 Task: Select "Over, then down" as page order.
Action: Mouse moved to (57, 126)
Screenshot: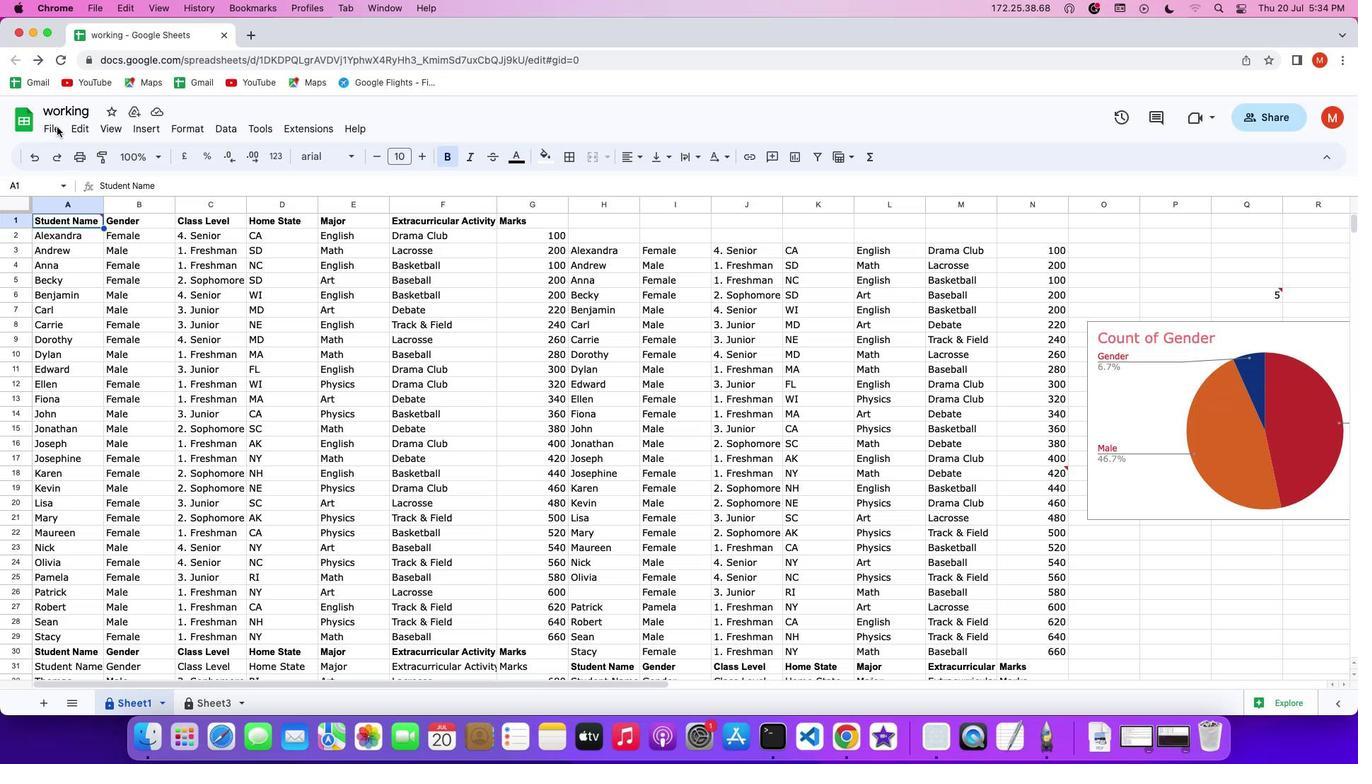
Action: Mouse pressed left at (57, 126)
Screenshot: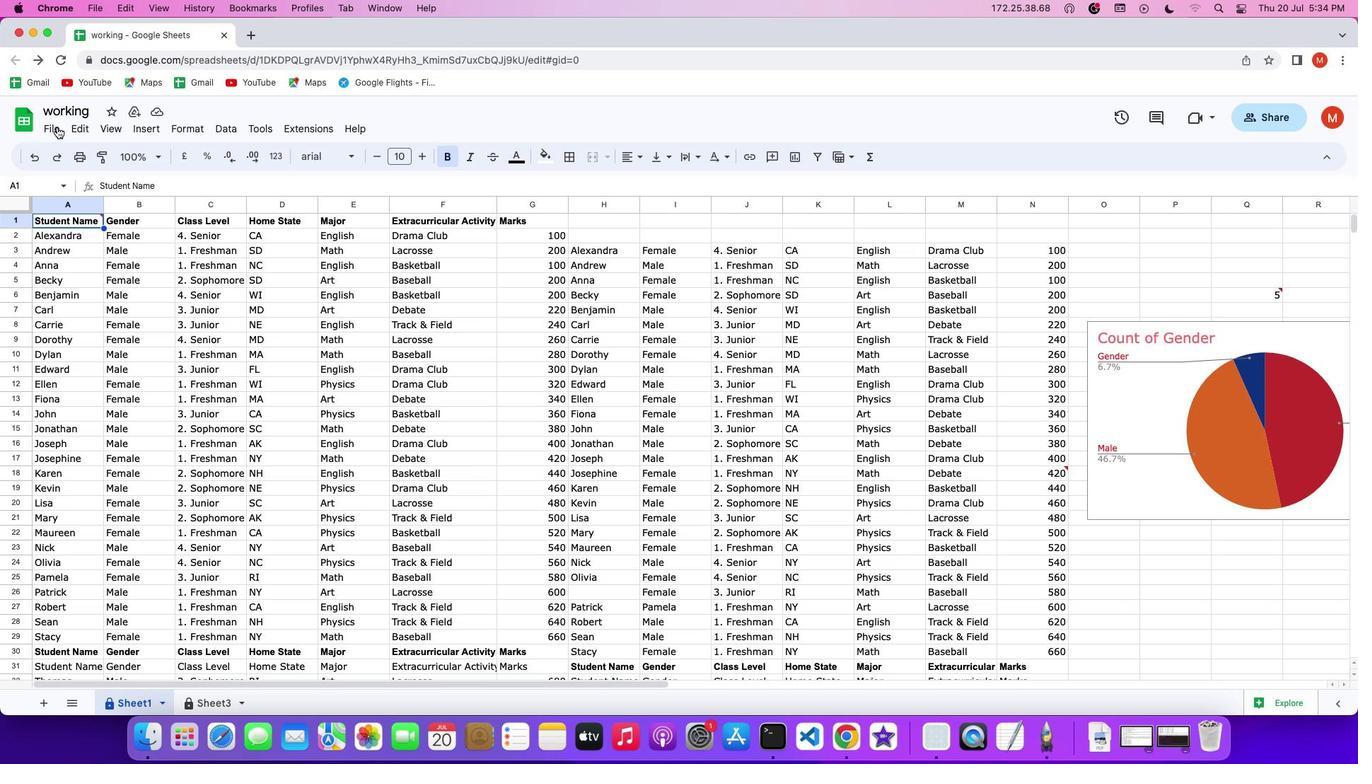 
Action: Mouse pressed left at (57, 126)
Screenshot: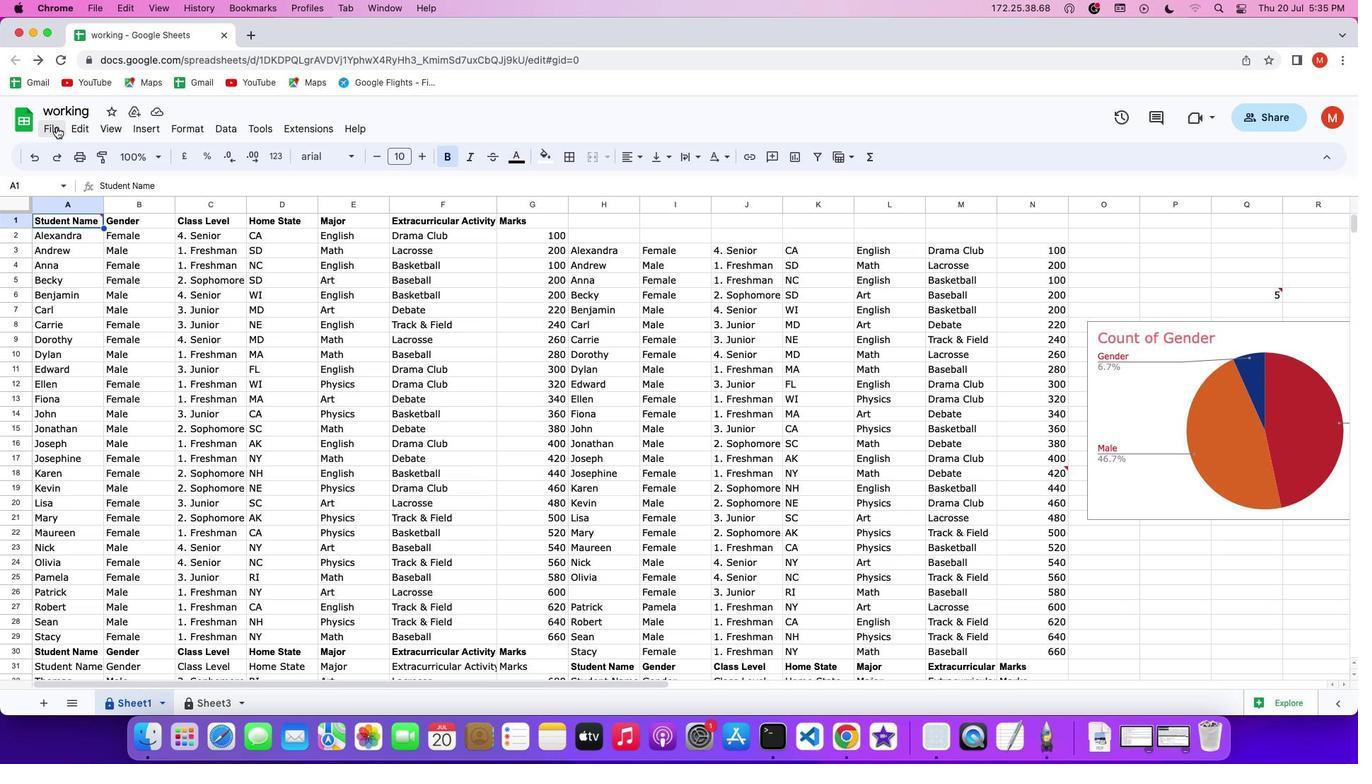 
Action: Mouse moved to (56, 127)
Screenshot: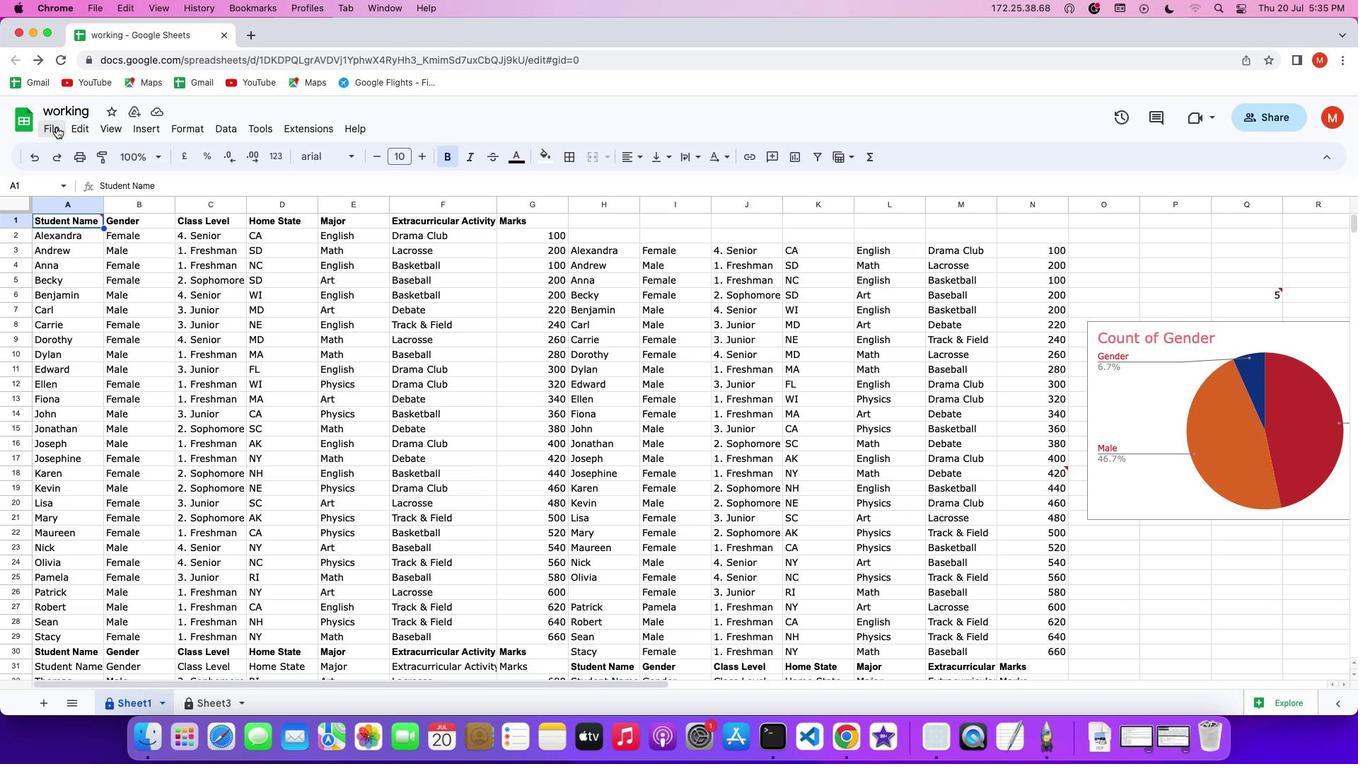 
Action: Mouse pressed left at (56, 127)
Screenshot: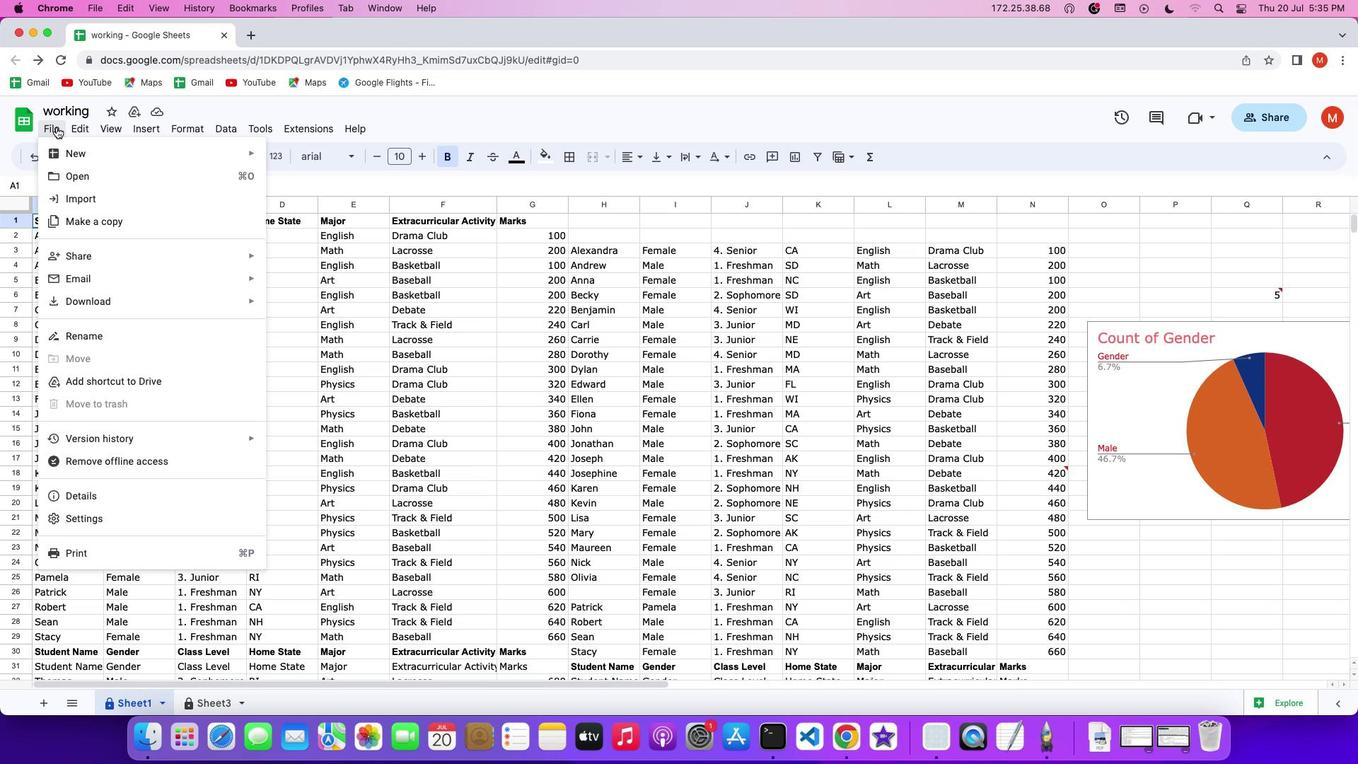 
Action: Mouse moved to (75, 556)
Screenshot: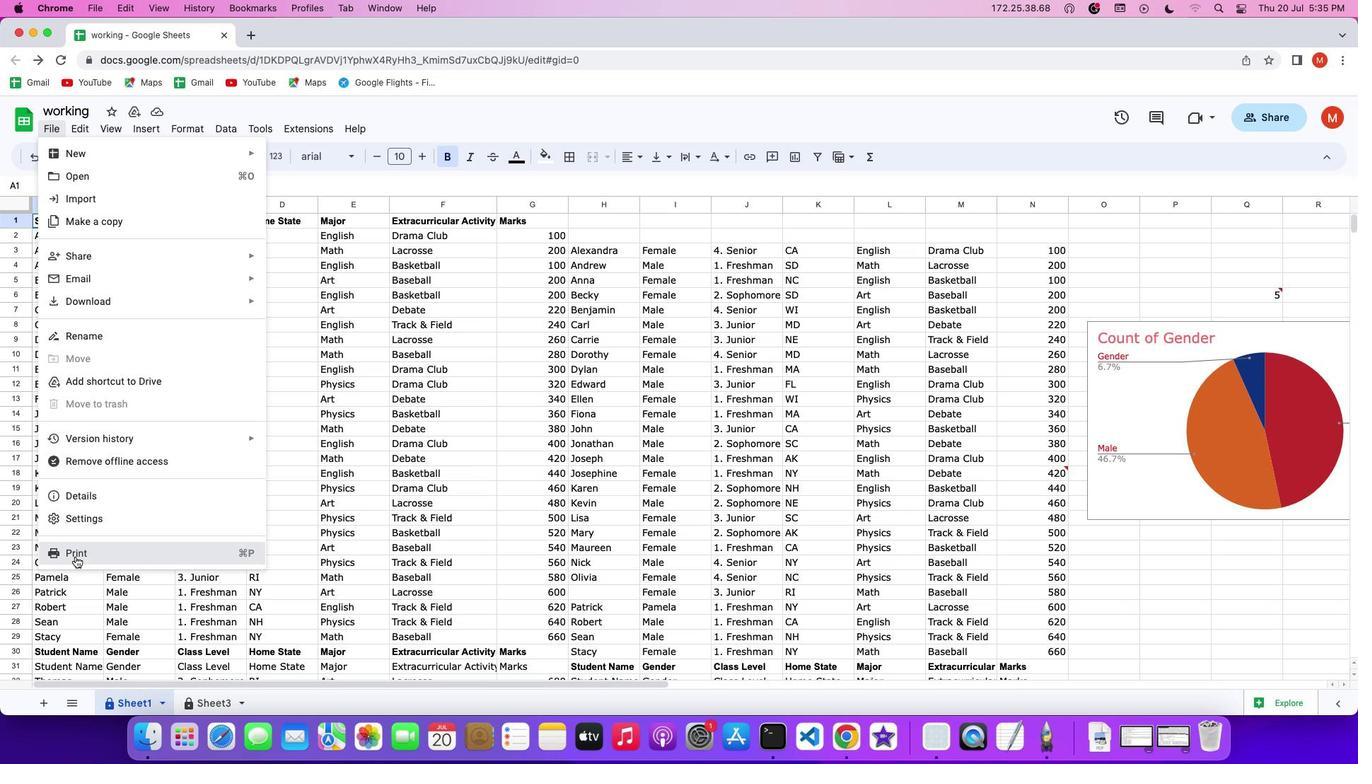 
Action: Mouse pressed left at (75, 556)
Screenshot: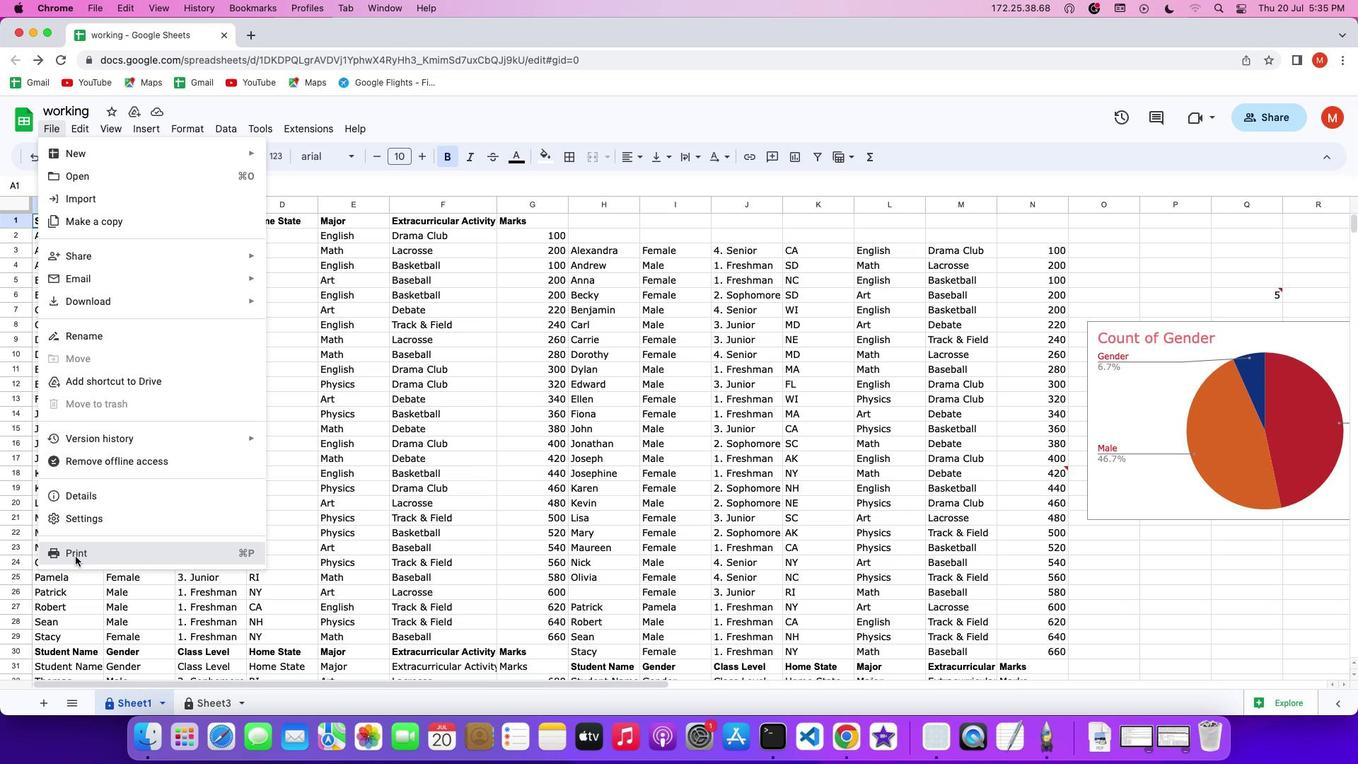
Action: Mouse moved to (1341, 480)
Screenshot: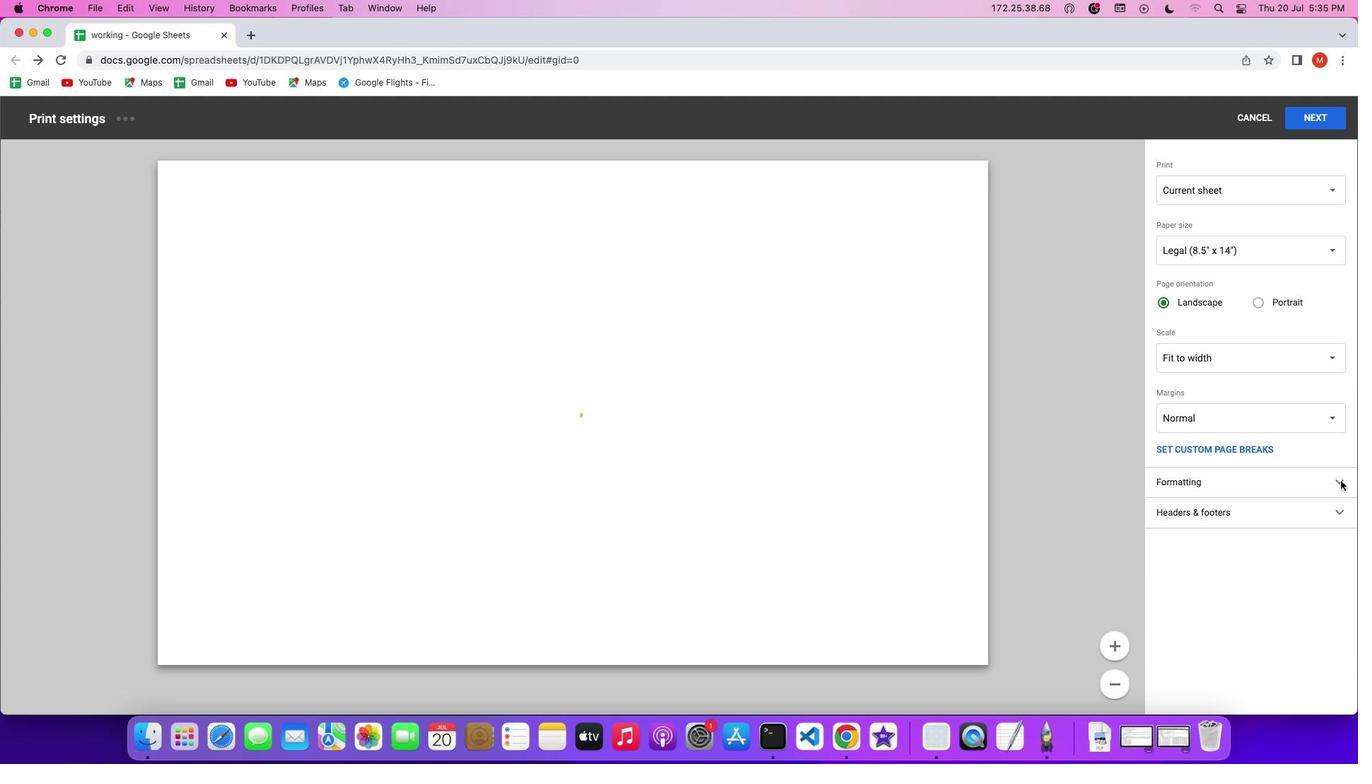 
Action: Mouse pressed left at (1341, 480)
Screenshot: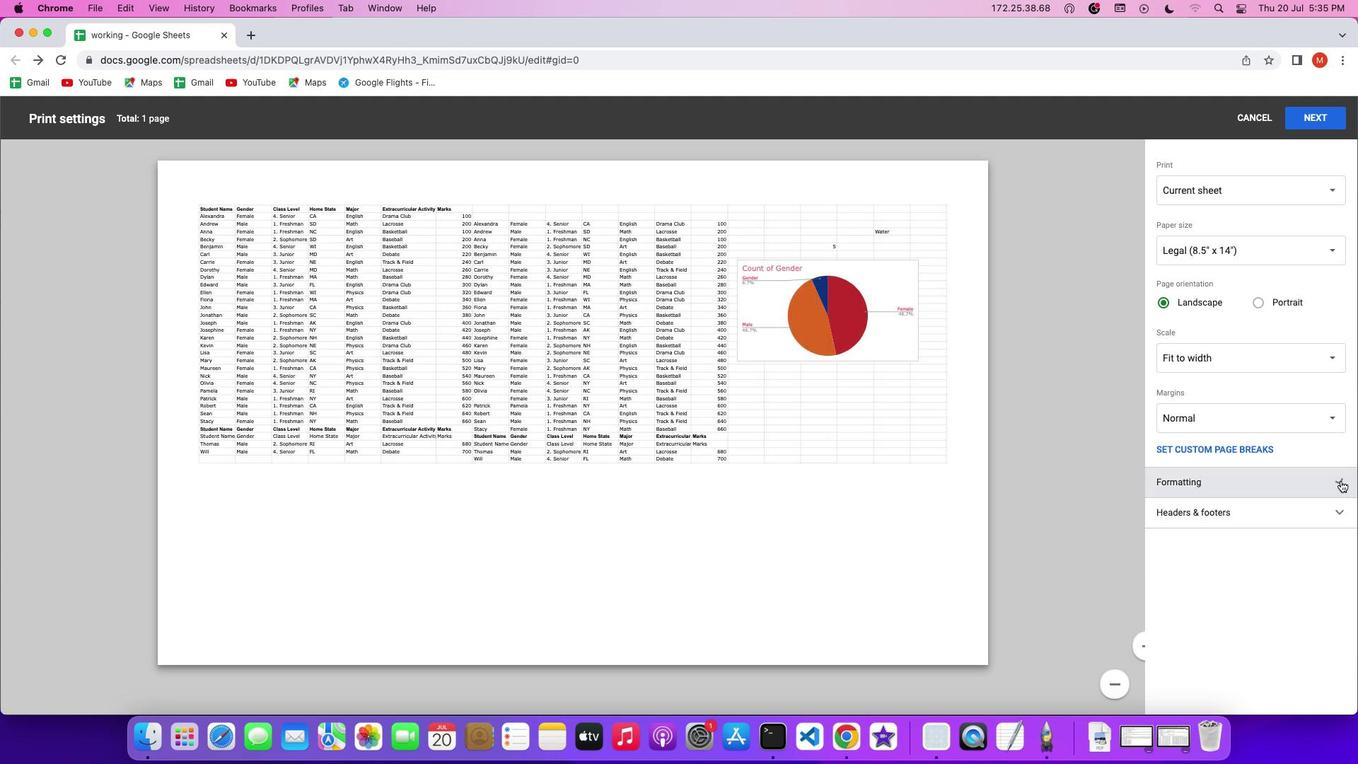 
Action: Mouse moved to (1316, 585)
Screenshot: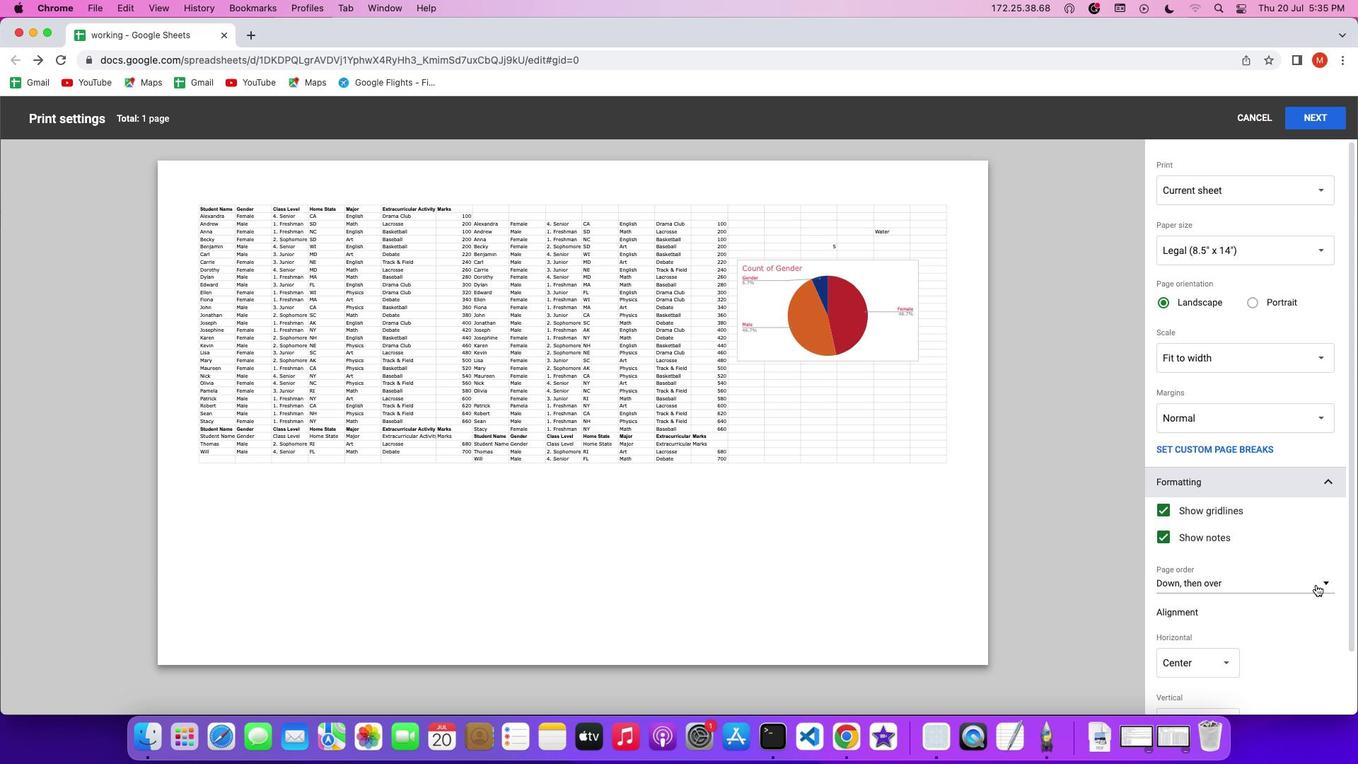 
Action: Mouse pressed left at (1316, 585)
Screenshot: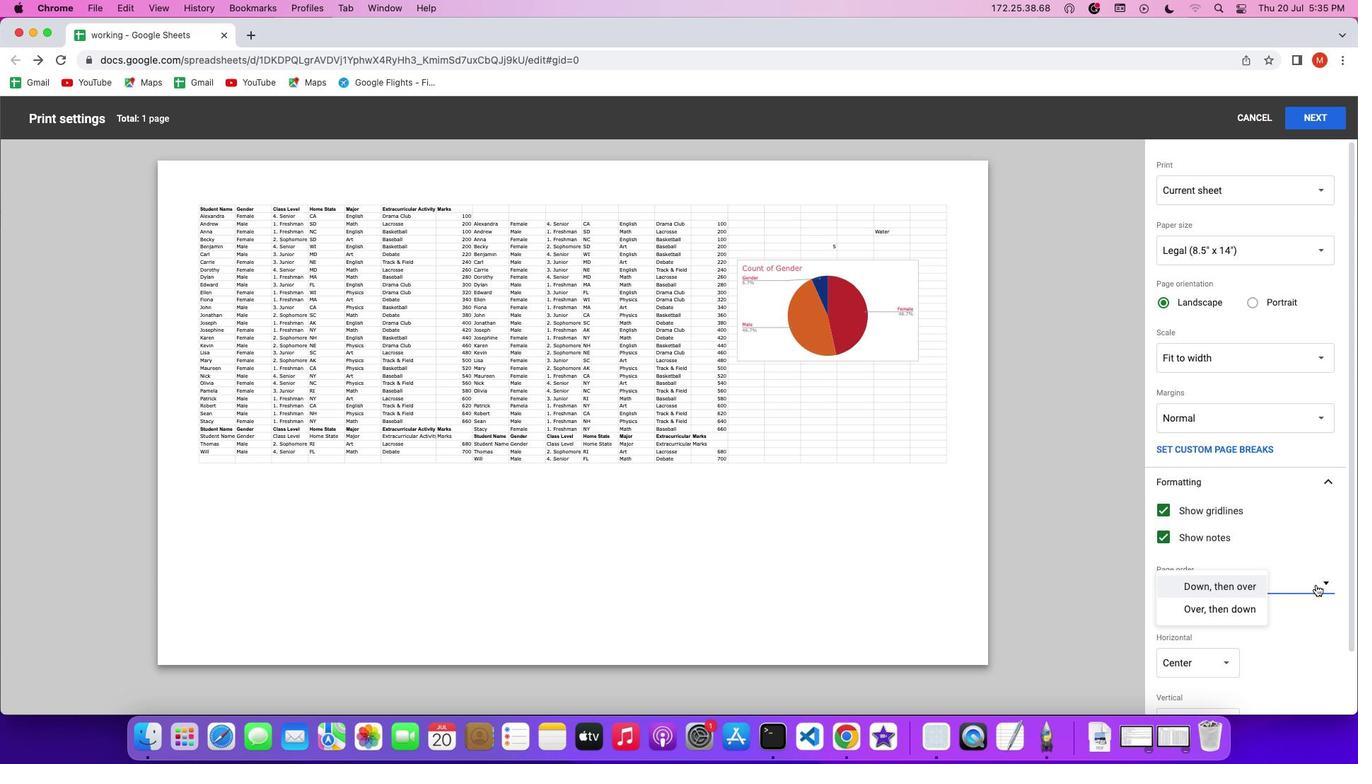 
Action: Mouse moved to (1242, 609)
Screenshot: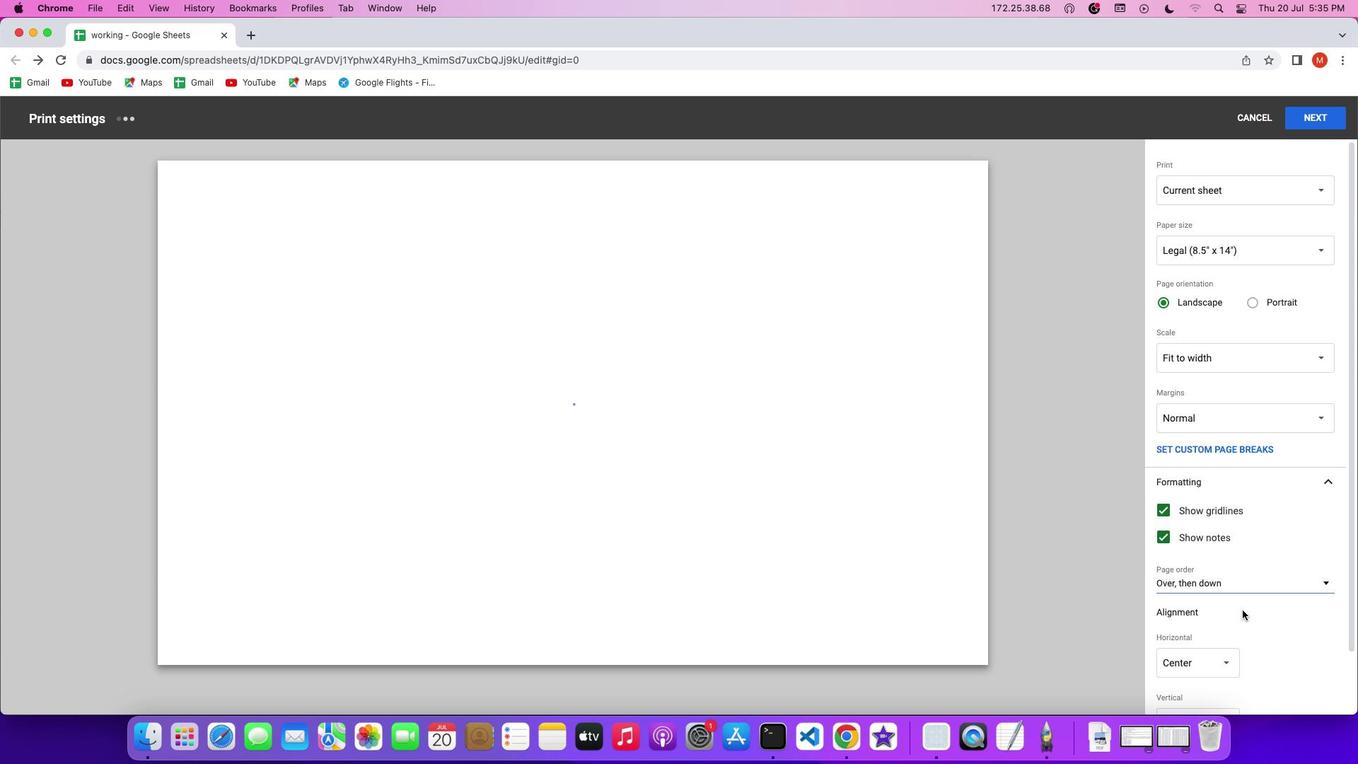 
Action: Mouse pressed left at (1242, 609)
Screenshot: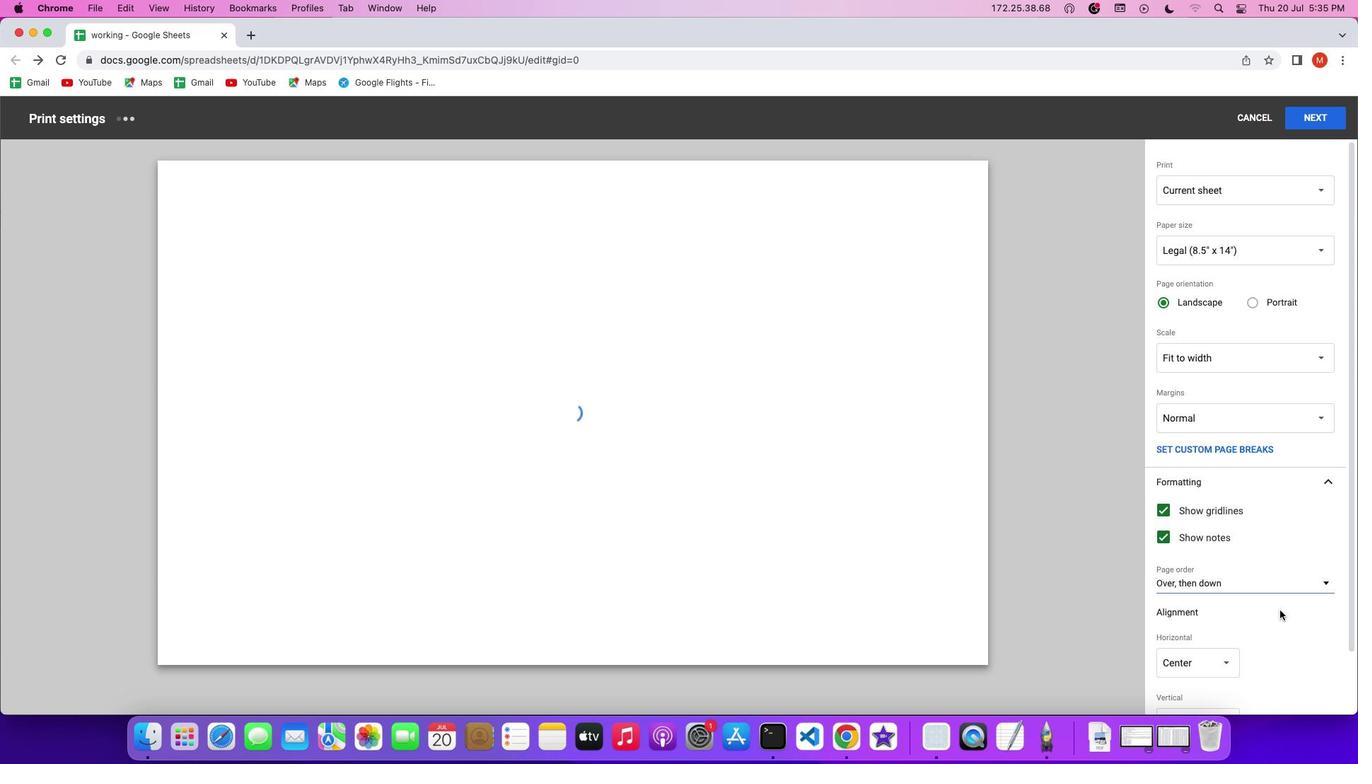 
Action: Mouse moved to (1280, 609)
Screenshot: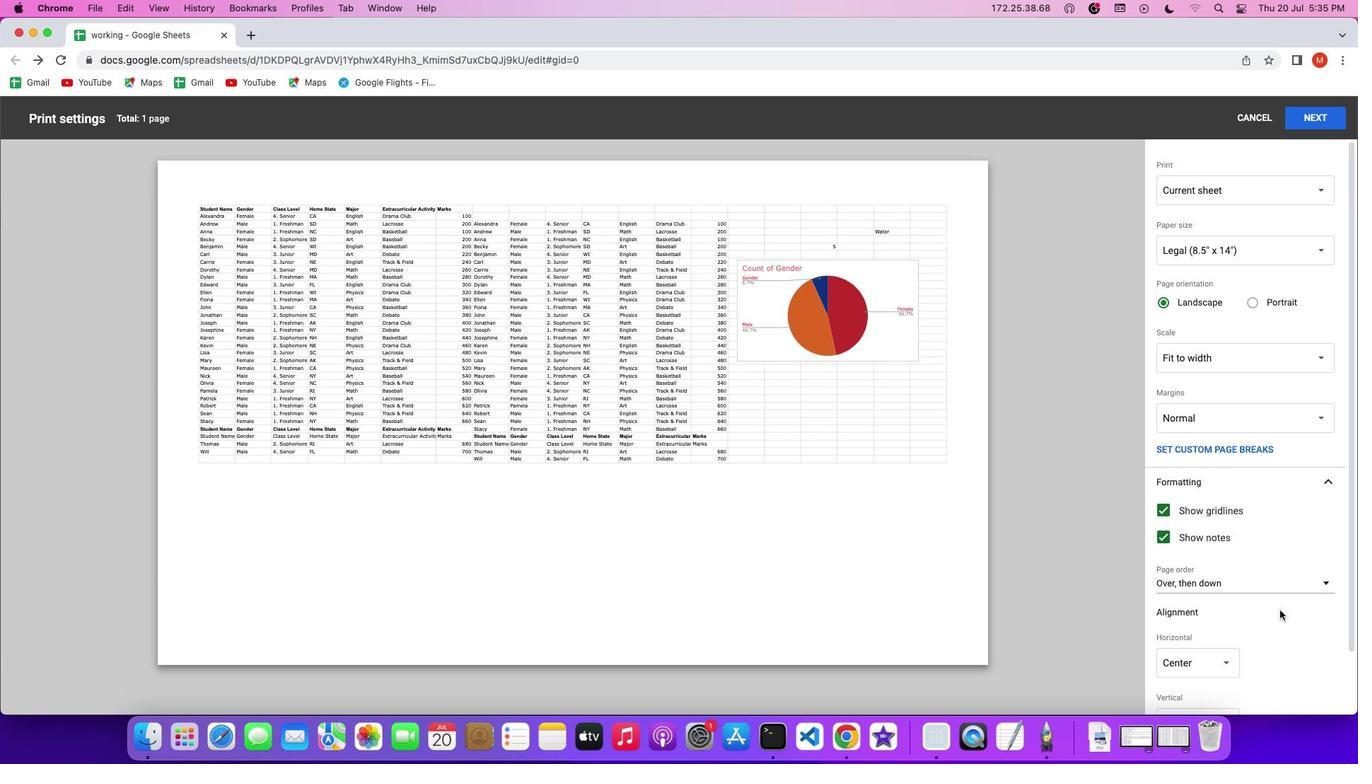 
